 Task: Add Organic Valley Large Grade A Brown Eggs to the cart.
Action: Mouse pressed left at (22, 97)
Screenshot: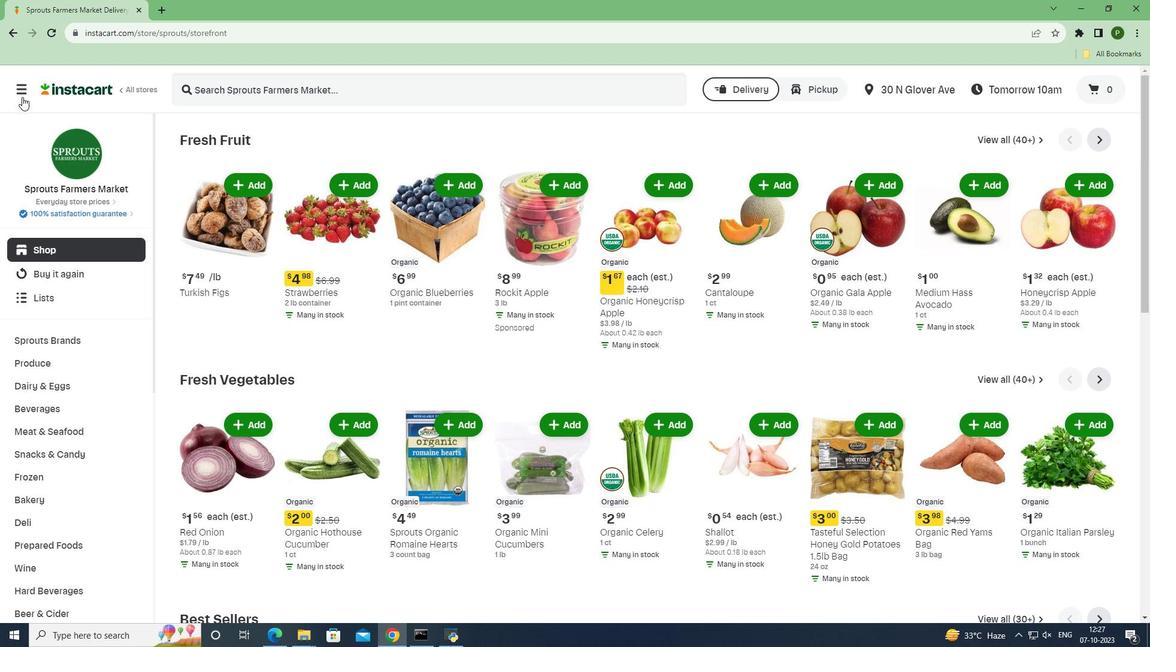 
Action: Mouse moved to (52, 313)
Screenshot: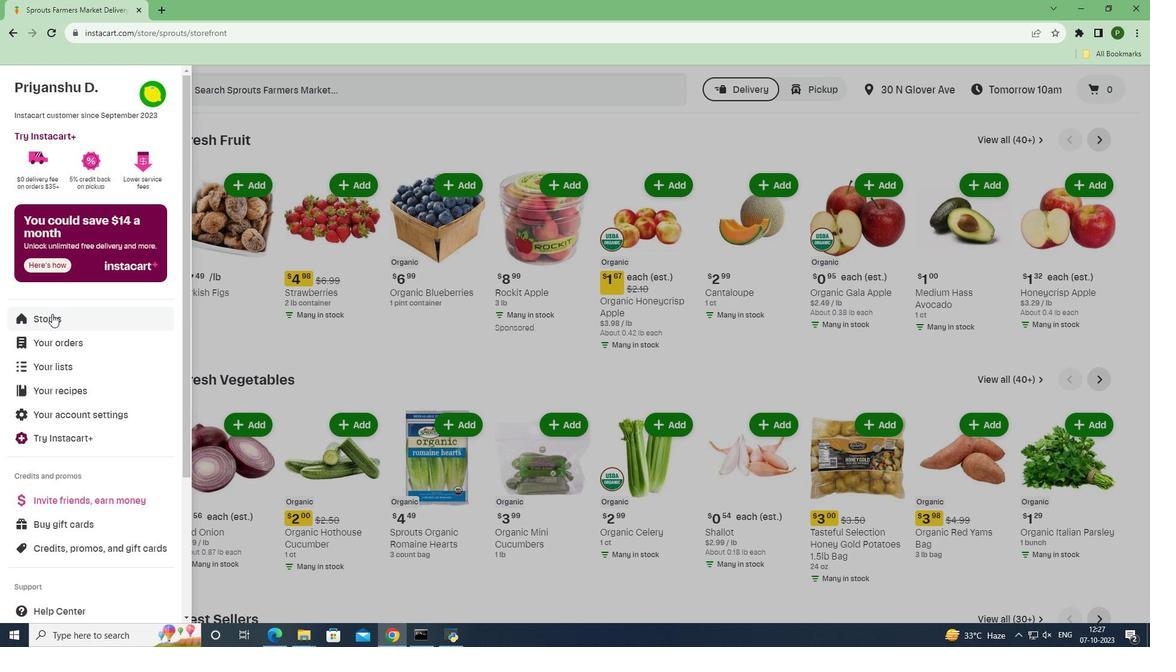 
Action: Mouse pressed left at (52, 313)
Screenshot: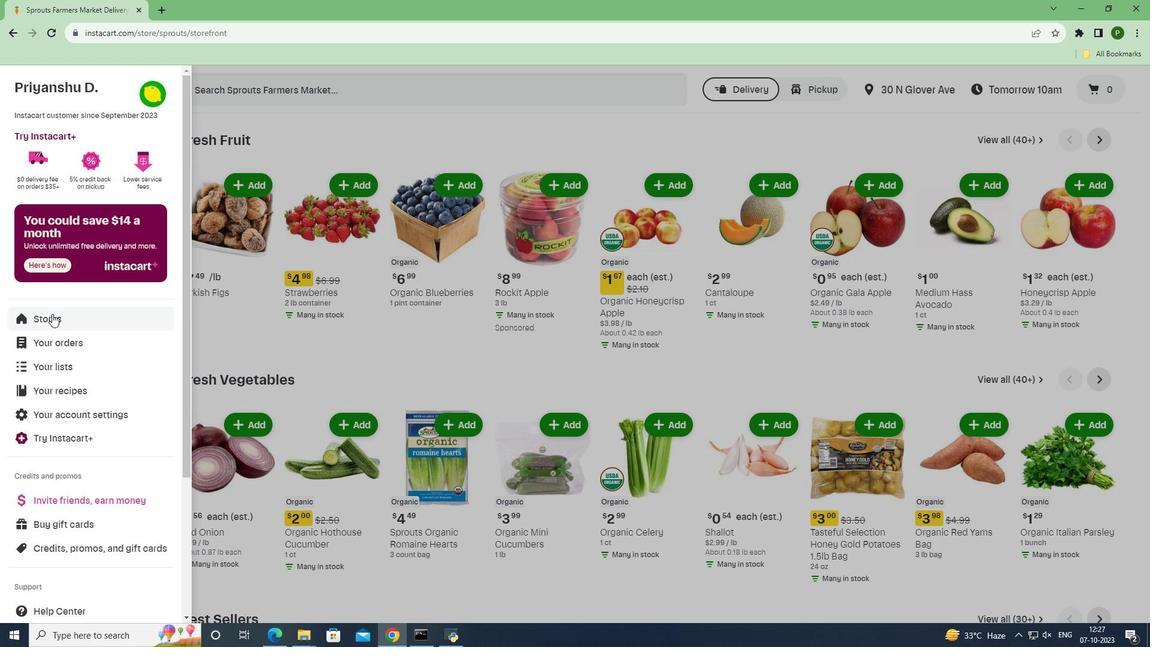 
Action: Mouse moved to (276, 128)
Screenshot: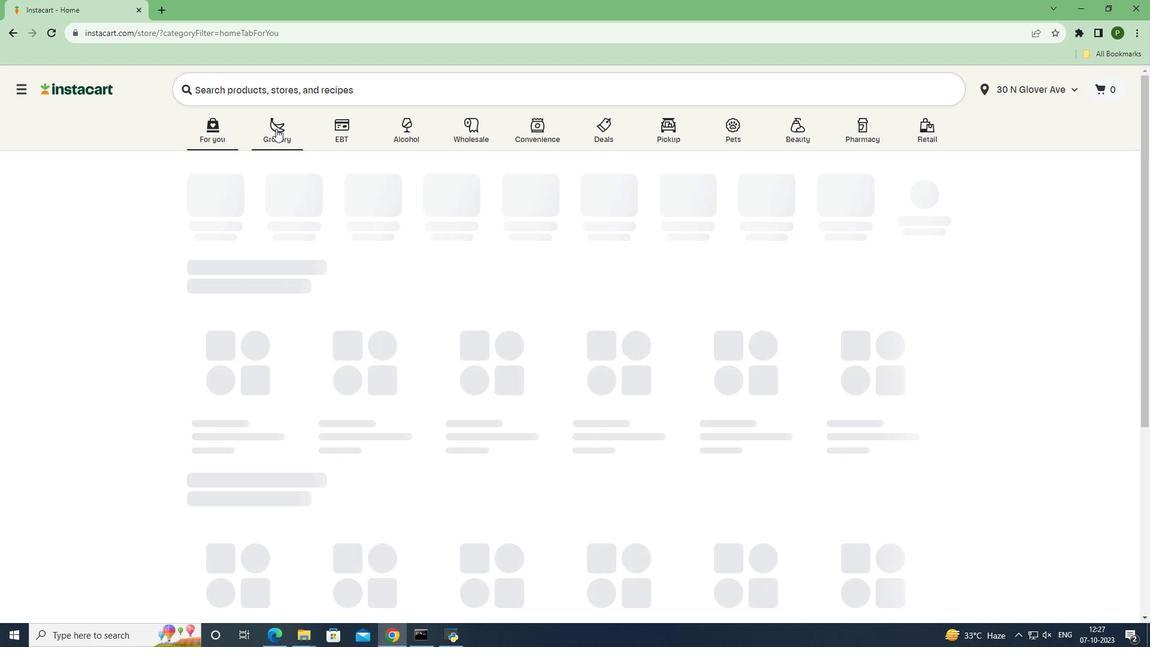 
Action: Mouse pressed left at (276, 128)
Screenshot: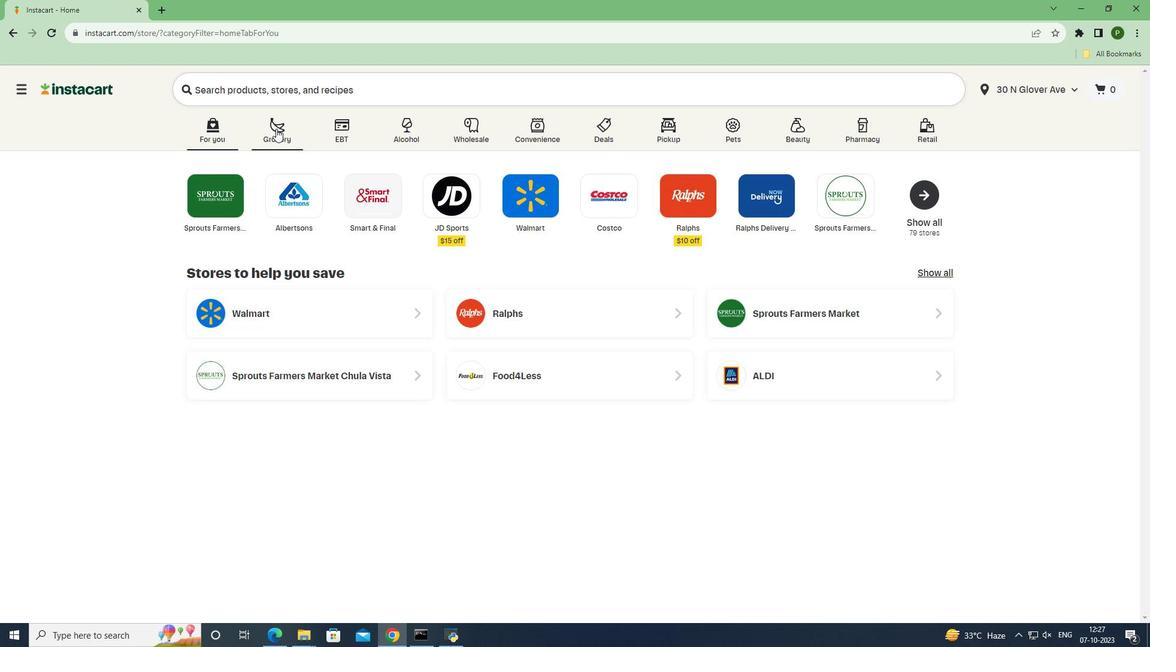 
Action: Mouse moved to (492, 275)
Screenshot: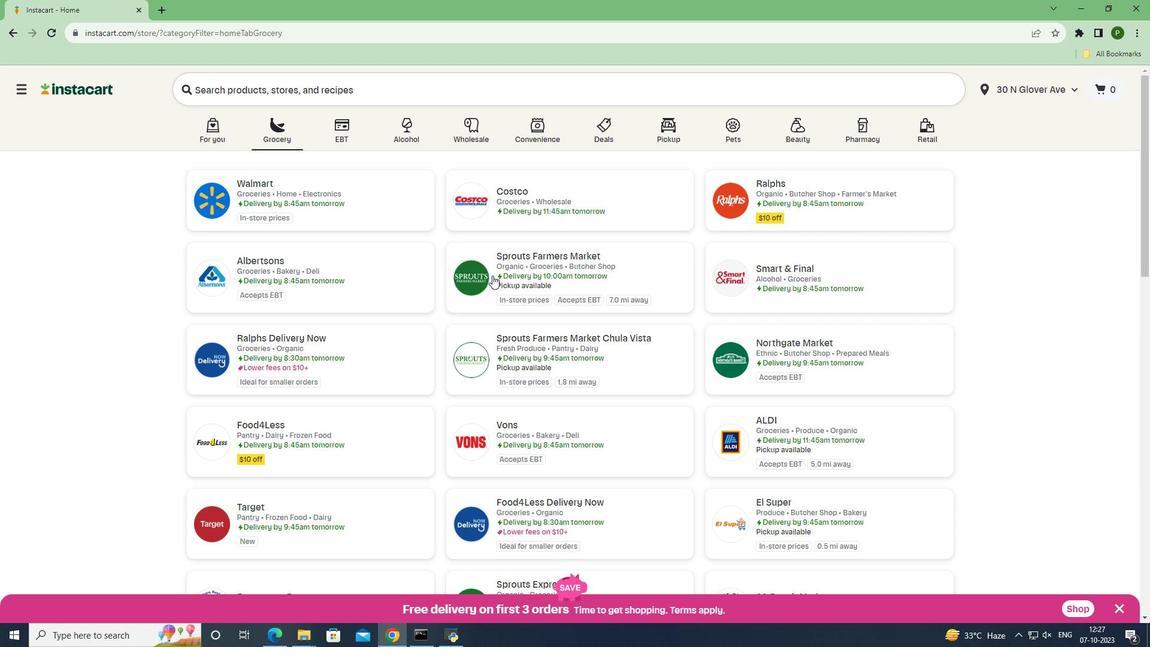 
Action: Mouse pressed left at (492, 275)
Screenshot: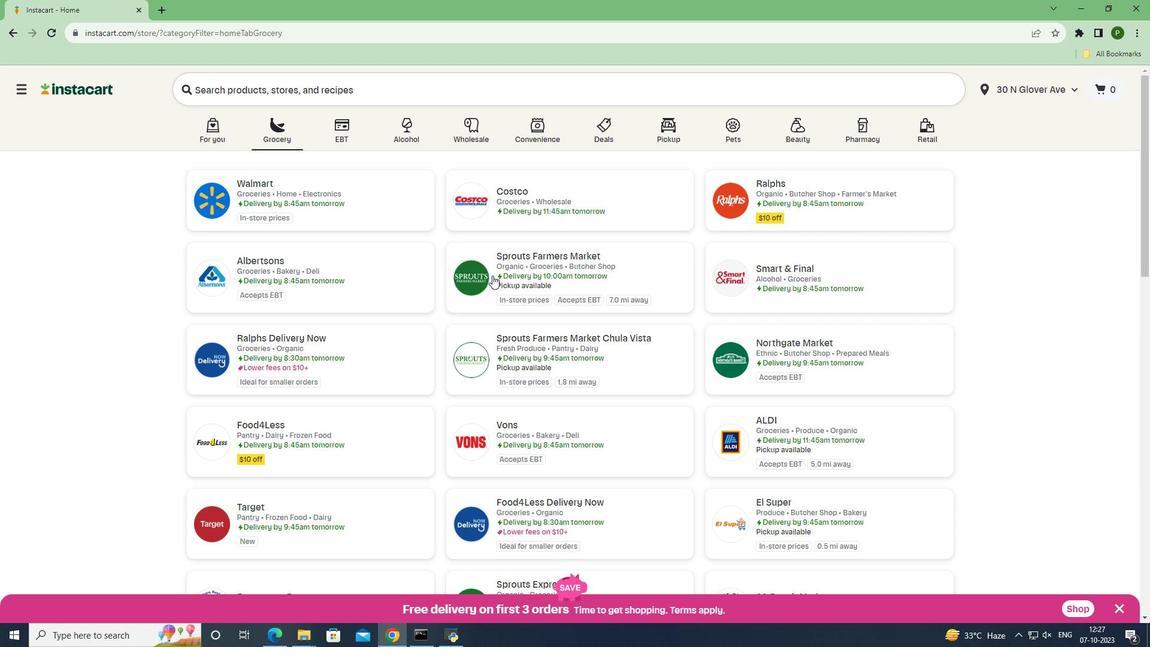 
Action: Mouse moved to (89, 385)
Screenshot: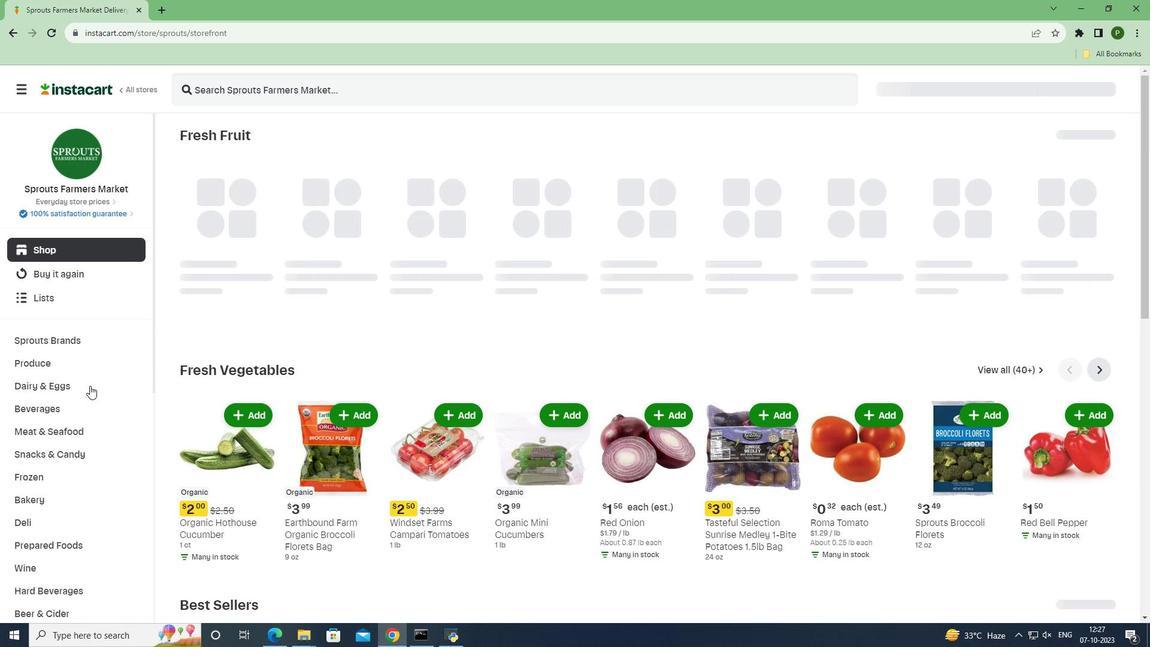 
Action: Mouse pressed left at (89, 385)
Screenshot: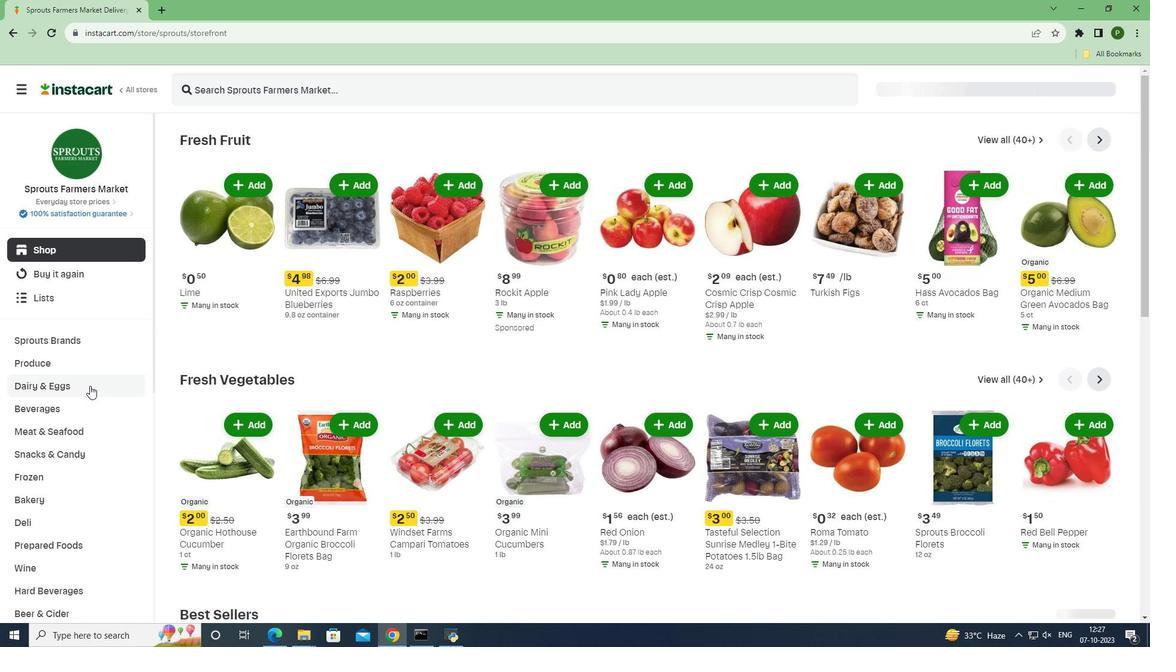 
Action: Mouse moved to (56, 455)
Screenshot: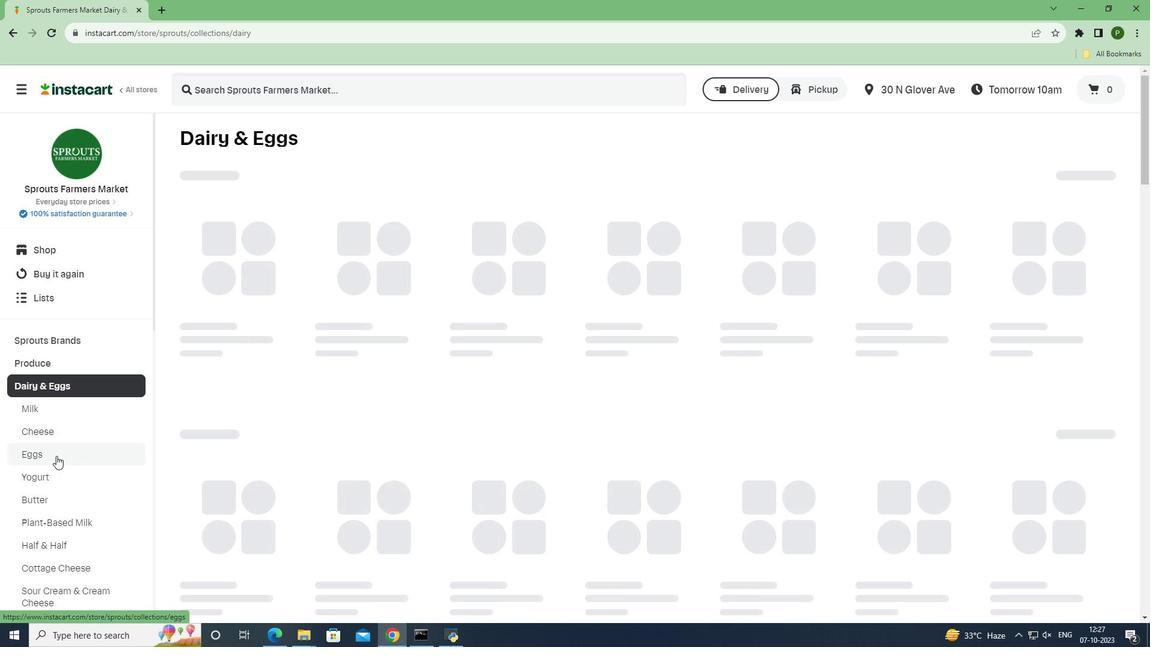 
Action: Mouse pressed left at (56, 455)
Screenshot: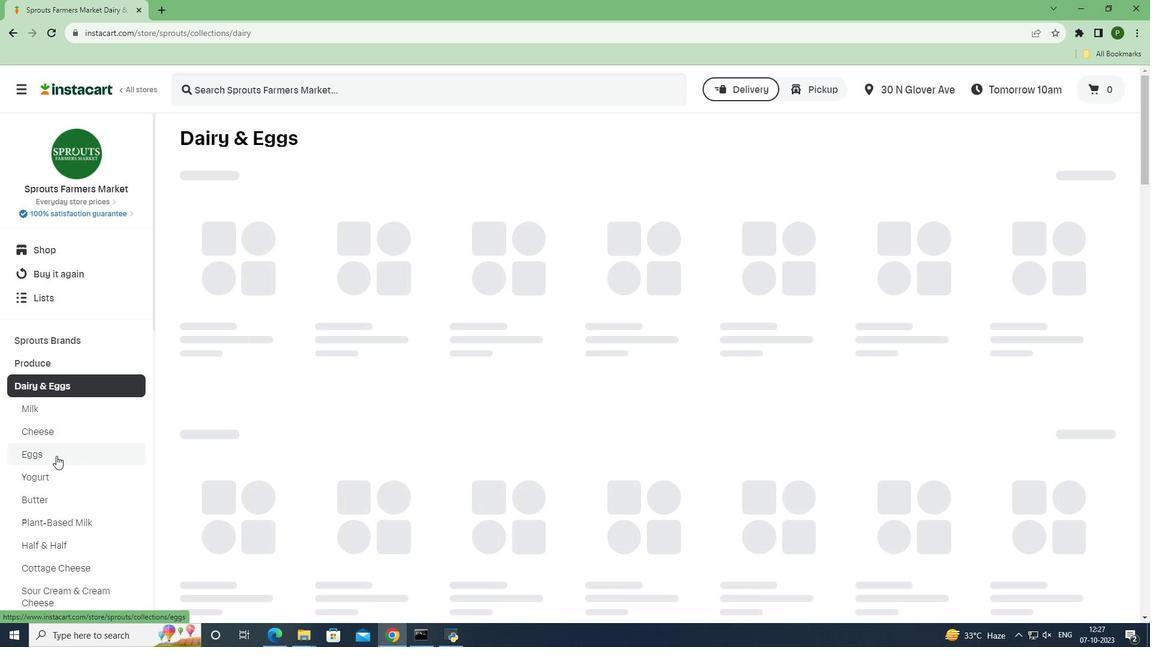 
Action: Mouse moved to (228, 86)
Screenshot: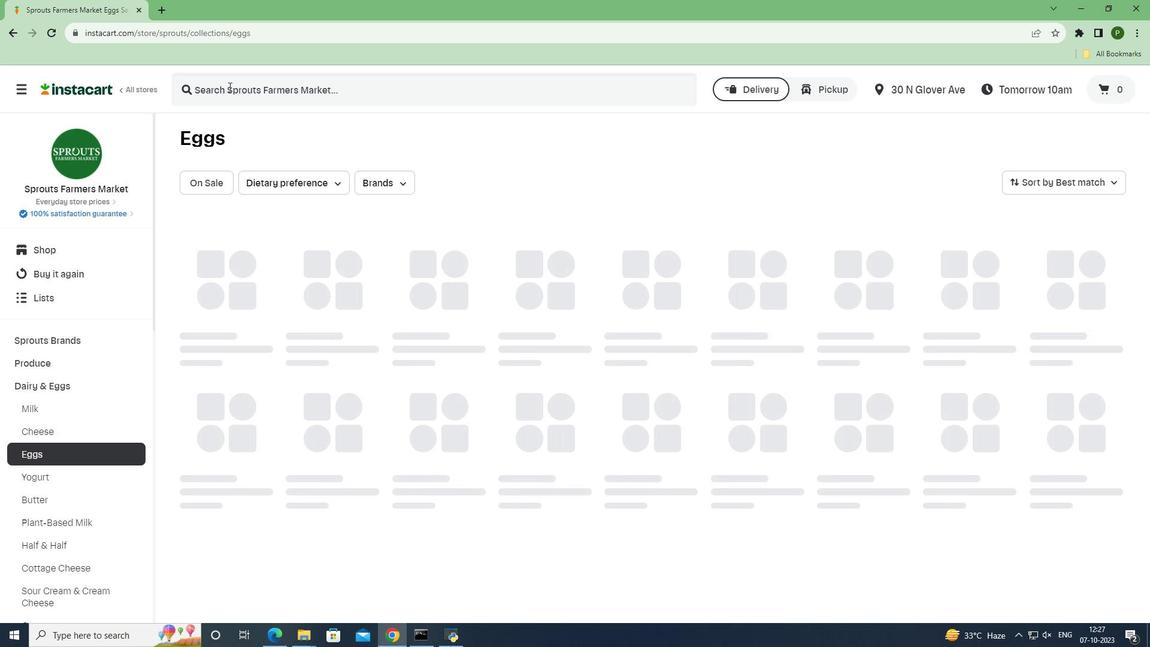 
Action: Mouse pressed left at (228, 86)
Screenshot: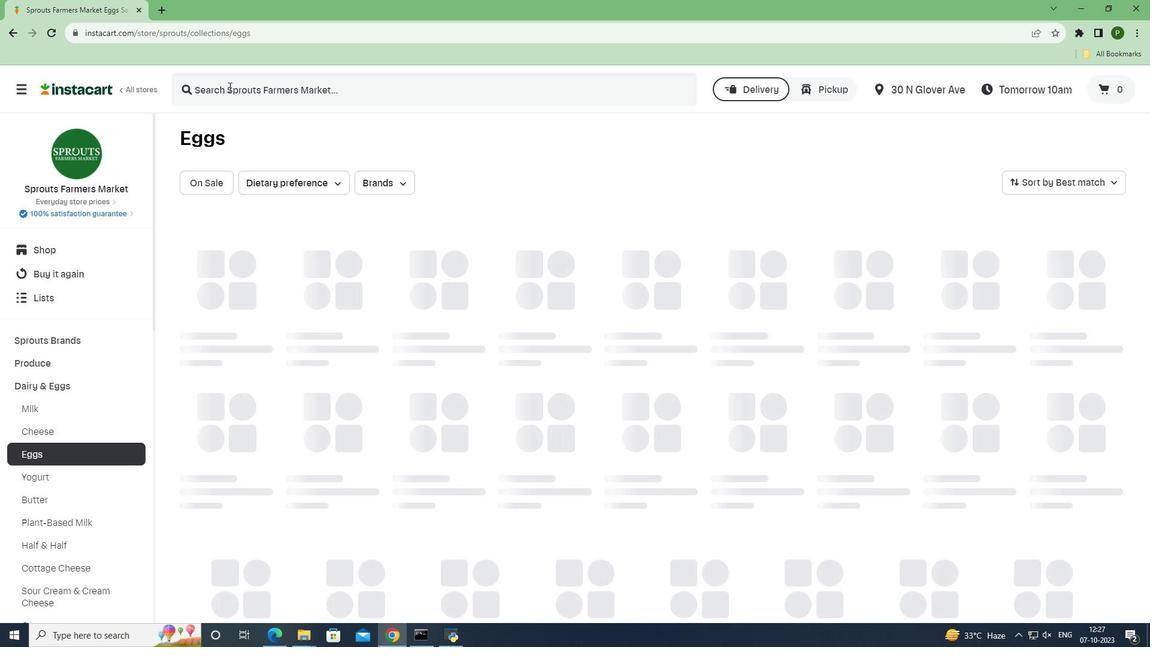 
Action: Key pressed <Key.caps_lock>O<Key.caps_lock>rganic<Key.space><Key.caps_lock>V<Key.caps_lock>alley<Key.space><Key.caps_lock>L<Key.caps_lock>arge<Key.space><Key.caps_lock>G<Key.caps_lock>rade<Key.space><Key.caps_lock>A<Key.space>B<Key.caps_lock>rown<Key.space><Key.caps_lock>E<Key.caps_lock>ggs<Key.space><Key.enter>
Screenshot: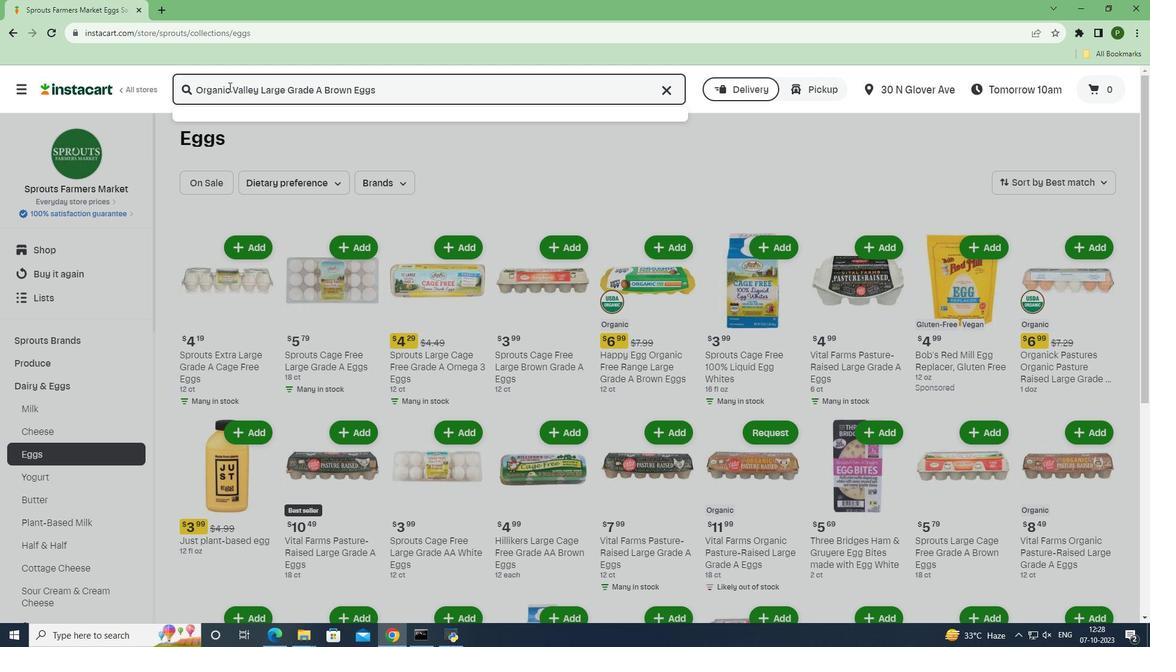 
Action: Mouse moved to (324, 212)
Screenshot: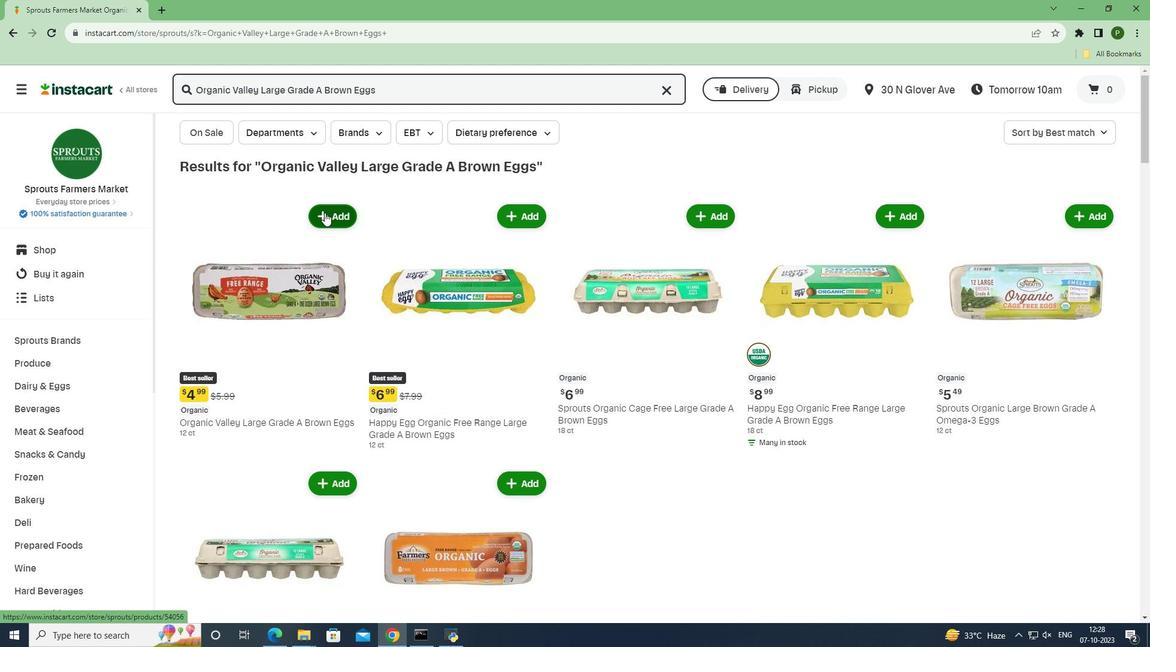 
Action: Mouse pressed left at (324, 212)
Screenshot: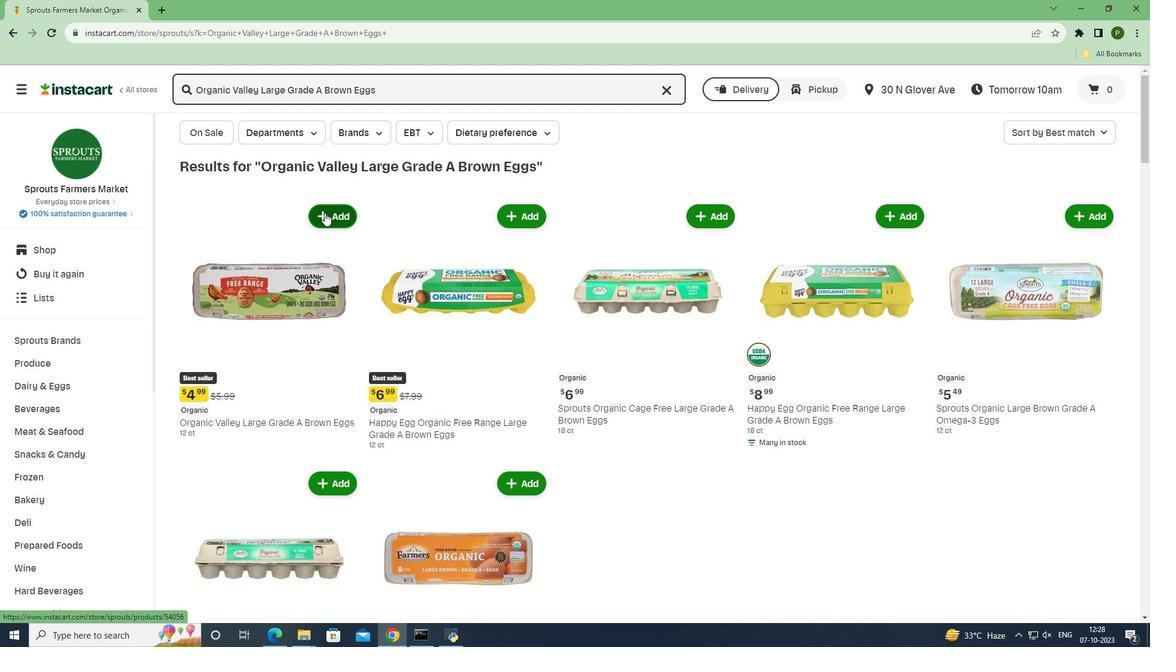 
Action: Mouse moved to (361, 241)
Screenshot: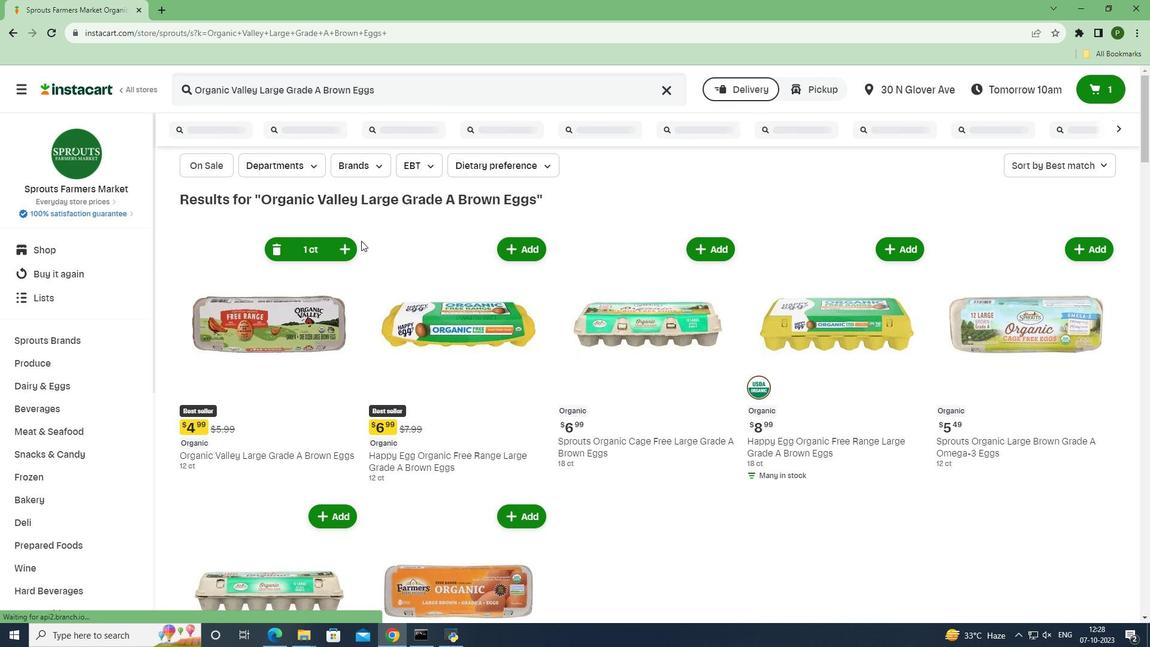 
